 Task: Set up a call with the development team on Monday at 7:00 PM.
Action: Mouse moved to (38, 256)
Screenshot: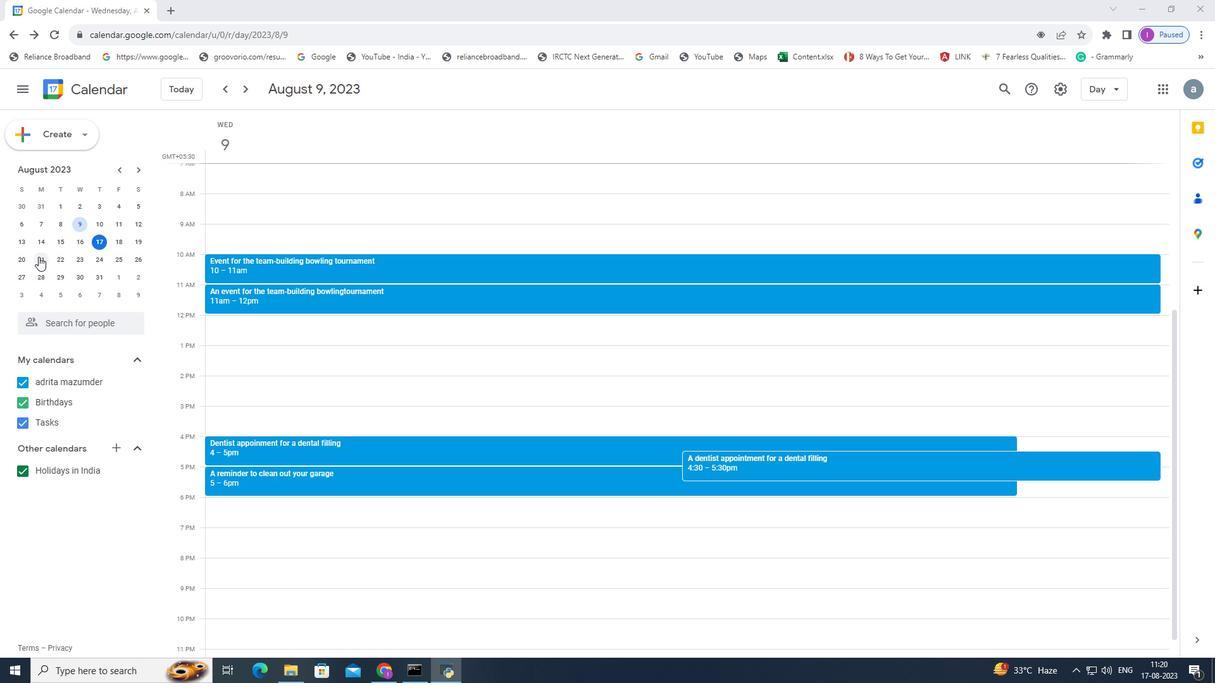 
Action: Mouse pressed left at (38, 256)
Screenshot: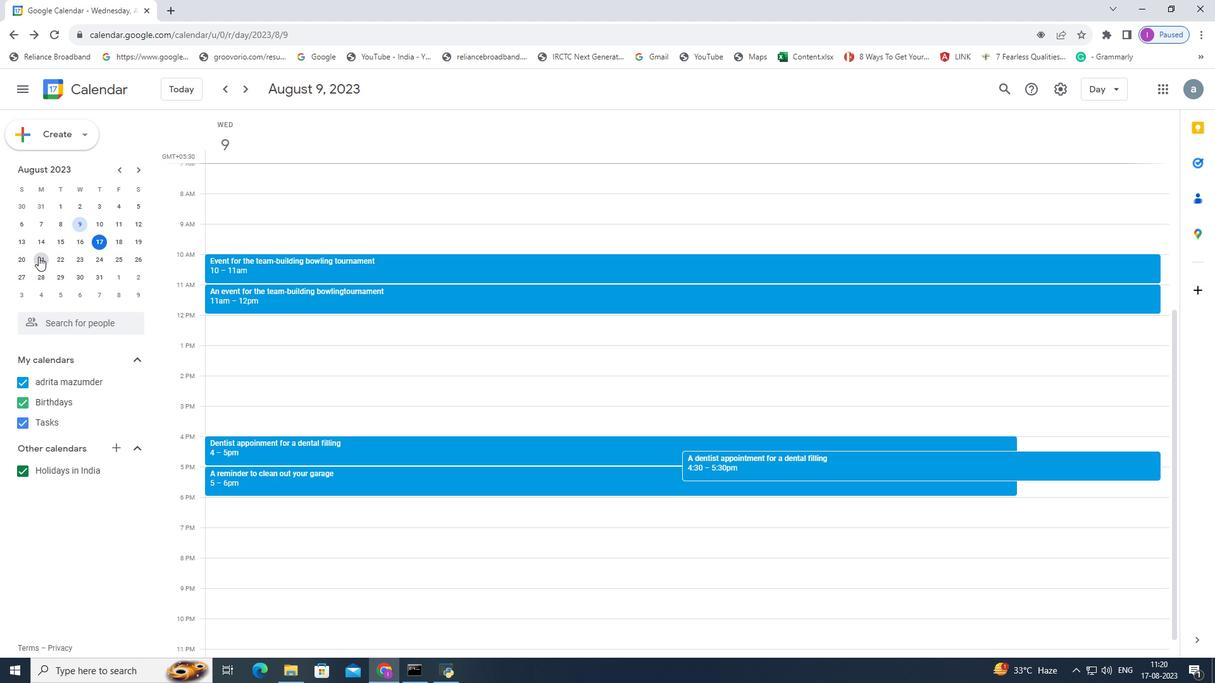 
Action: Mouse moved to (220, 535)
Screenshot: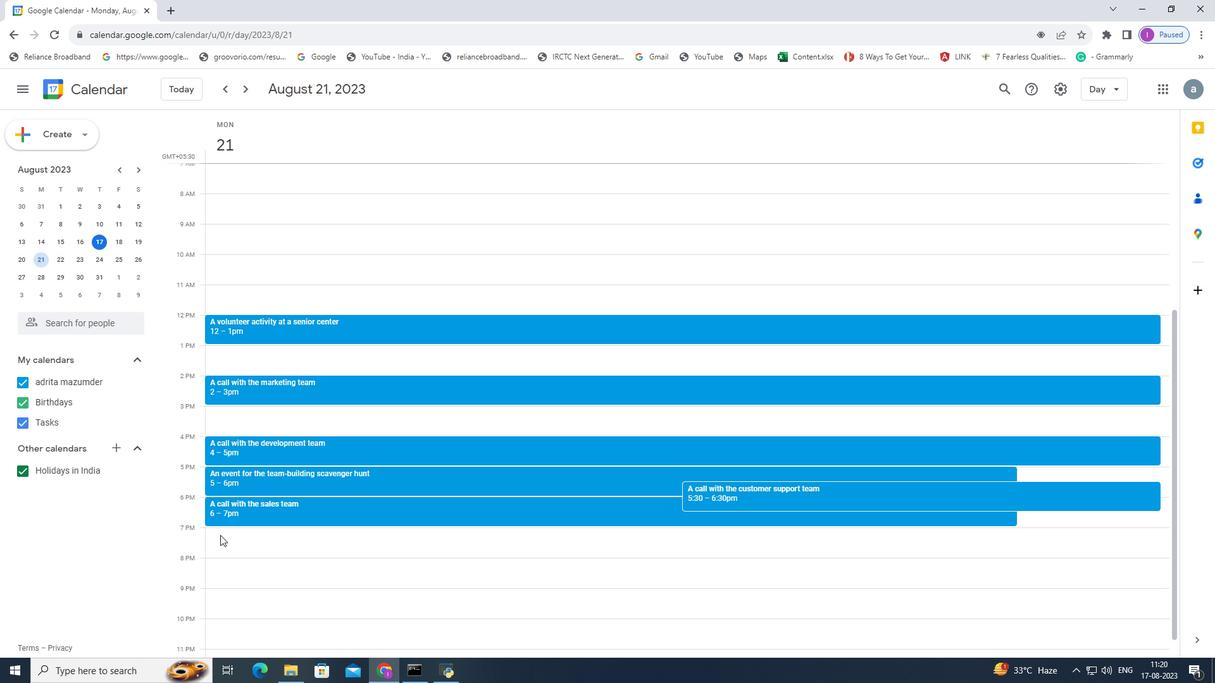 
Action: Mouse pressed left at (220, 535)
Screenshot: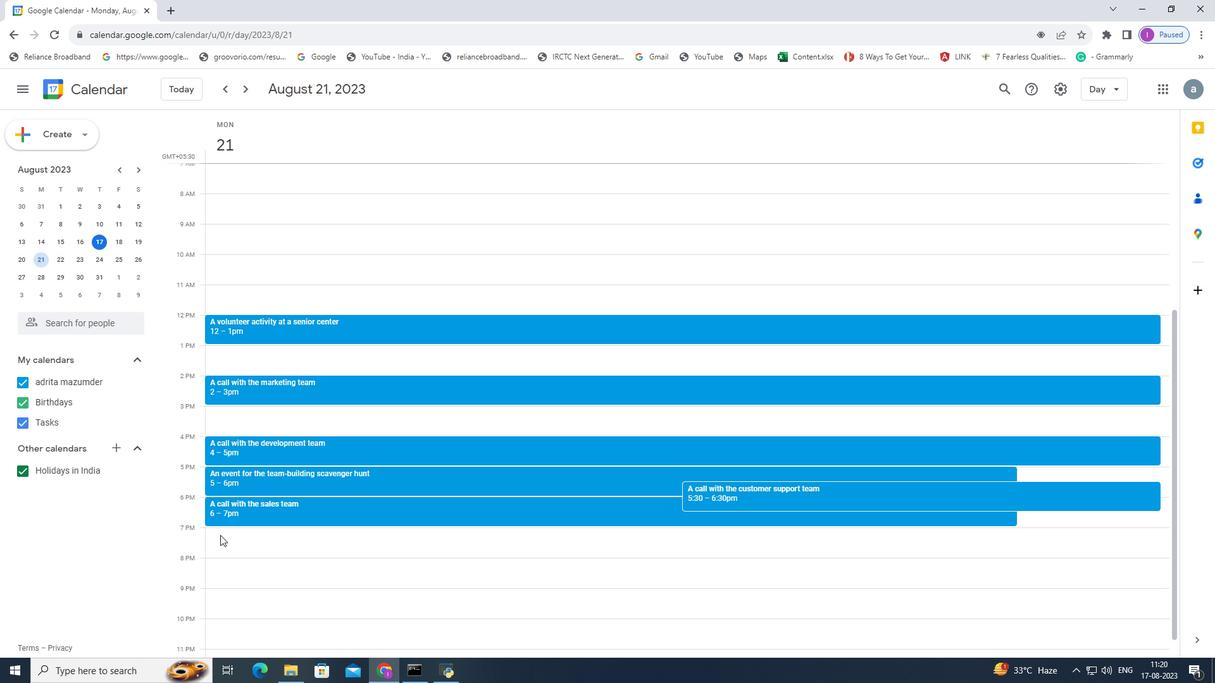 
Action: Mouse moved to (622, 242)
Screenshot: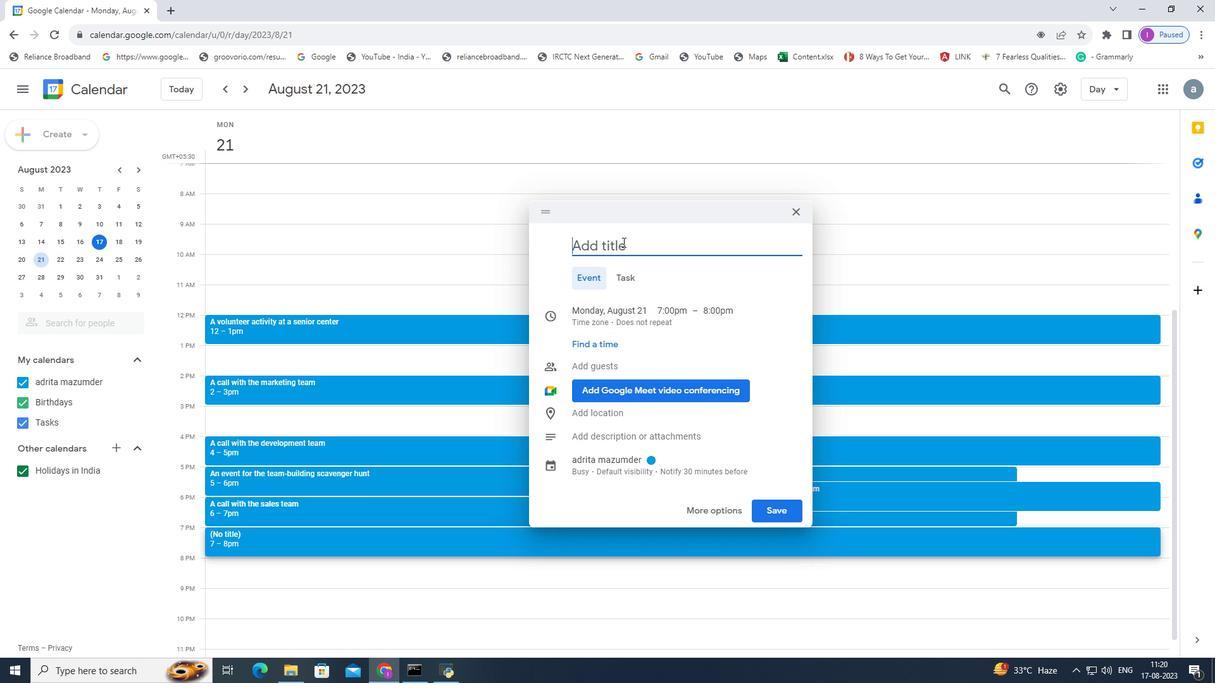 
Action: Mouse pressed left at (622, 242)
Screenshot: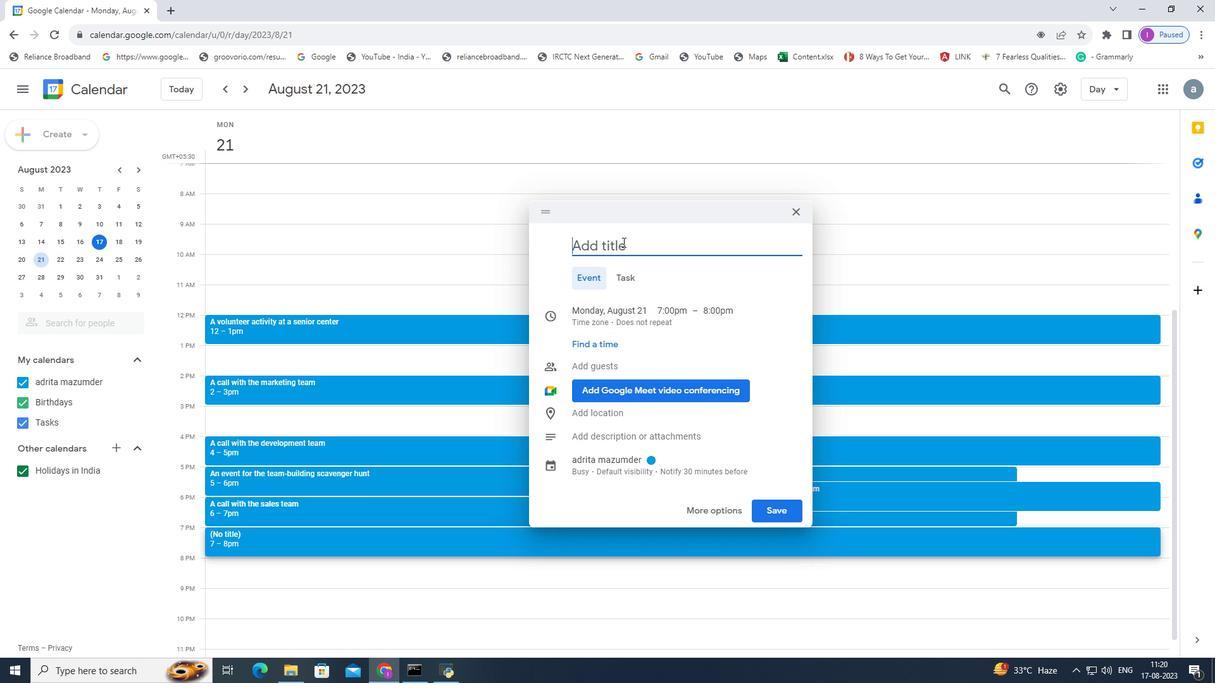 
Action: Key pressed <Key.shift>A<Key.space>call<Key.space>with<Key.space>the<Key.space>development<Key.space>team<Key.space>
Screenshot: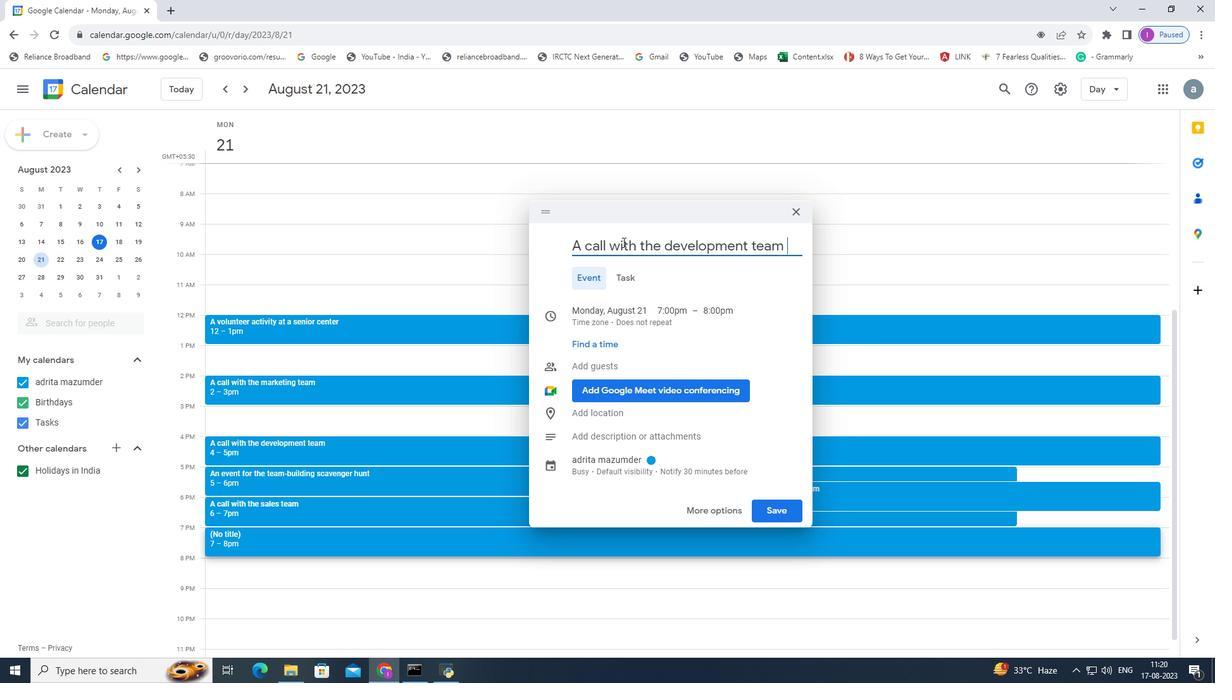 
Action: Mouse moved to (772, 517)
Screenshot: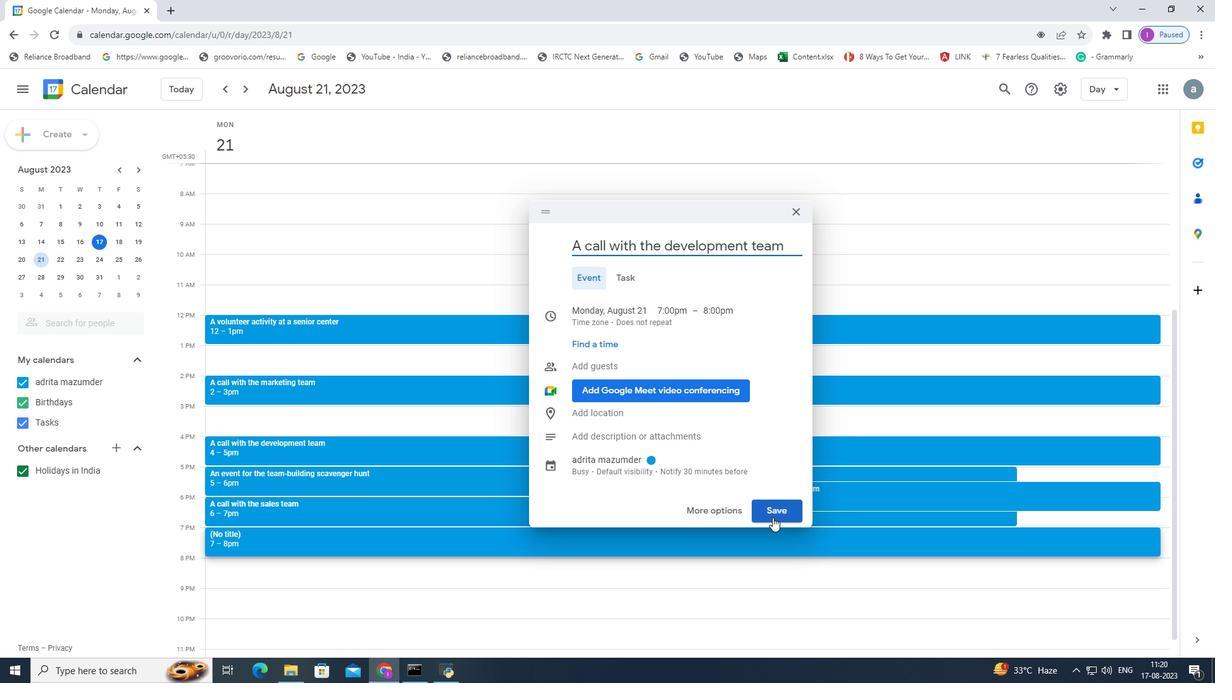 
Action: Mouse pressed left at (772, 517)
Screenshot: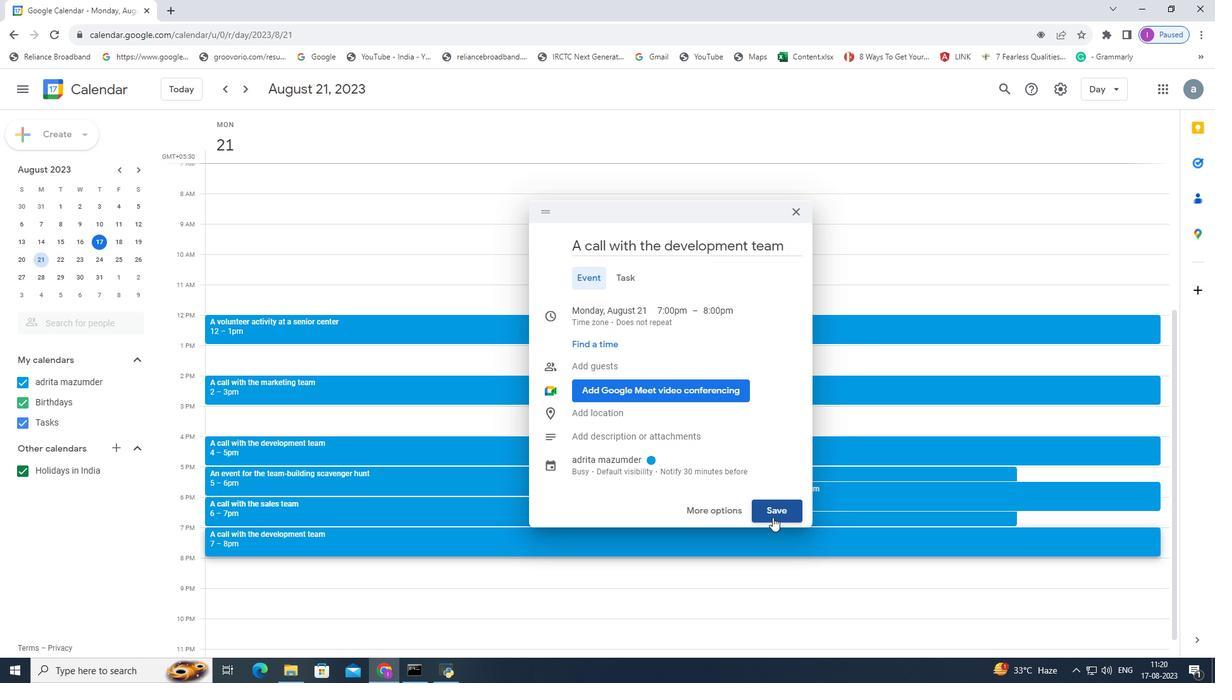 
